 Task: Add Sierra Nevada Big Little Thing IPA 6 Pack Cans to the cart.
Action: Mouse moved to (1097, 370)
Screenshot: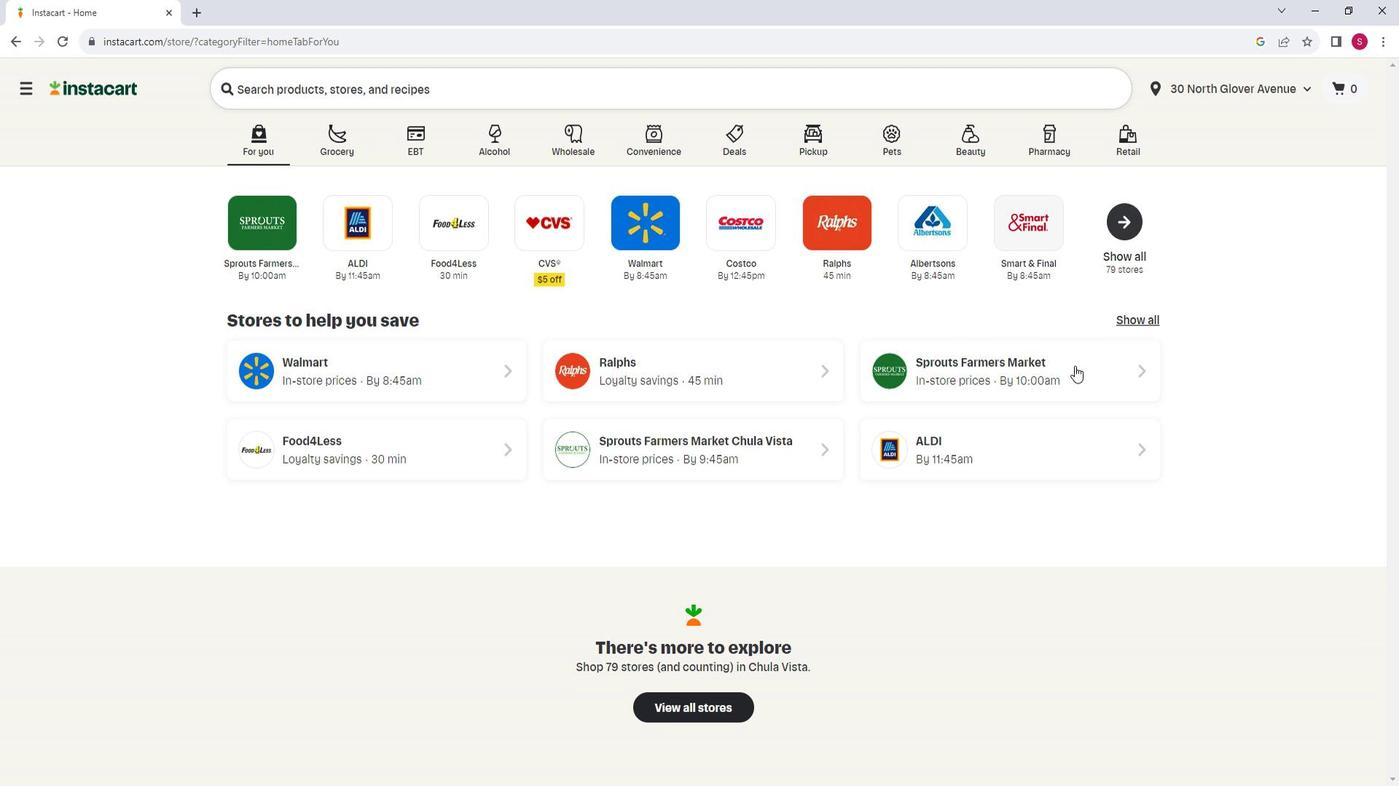 
Action: Mouse pressed left at (1097, 370)
Screenshot: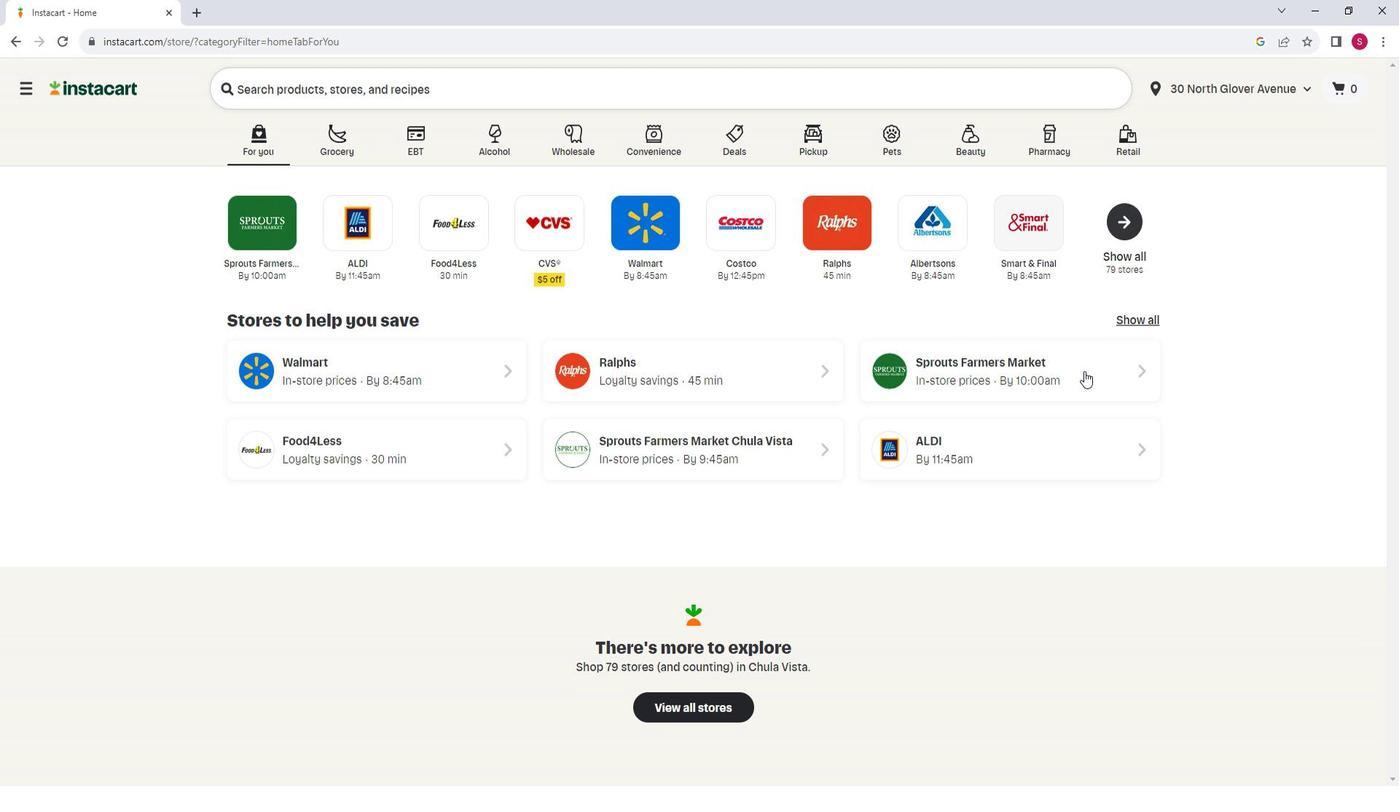 
Action: Mouse moved to (136, 598)
Screenshot: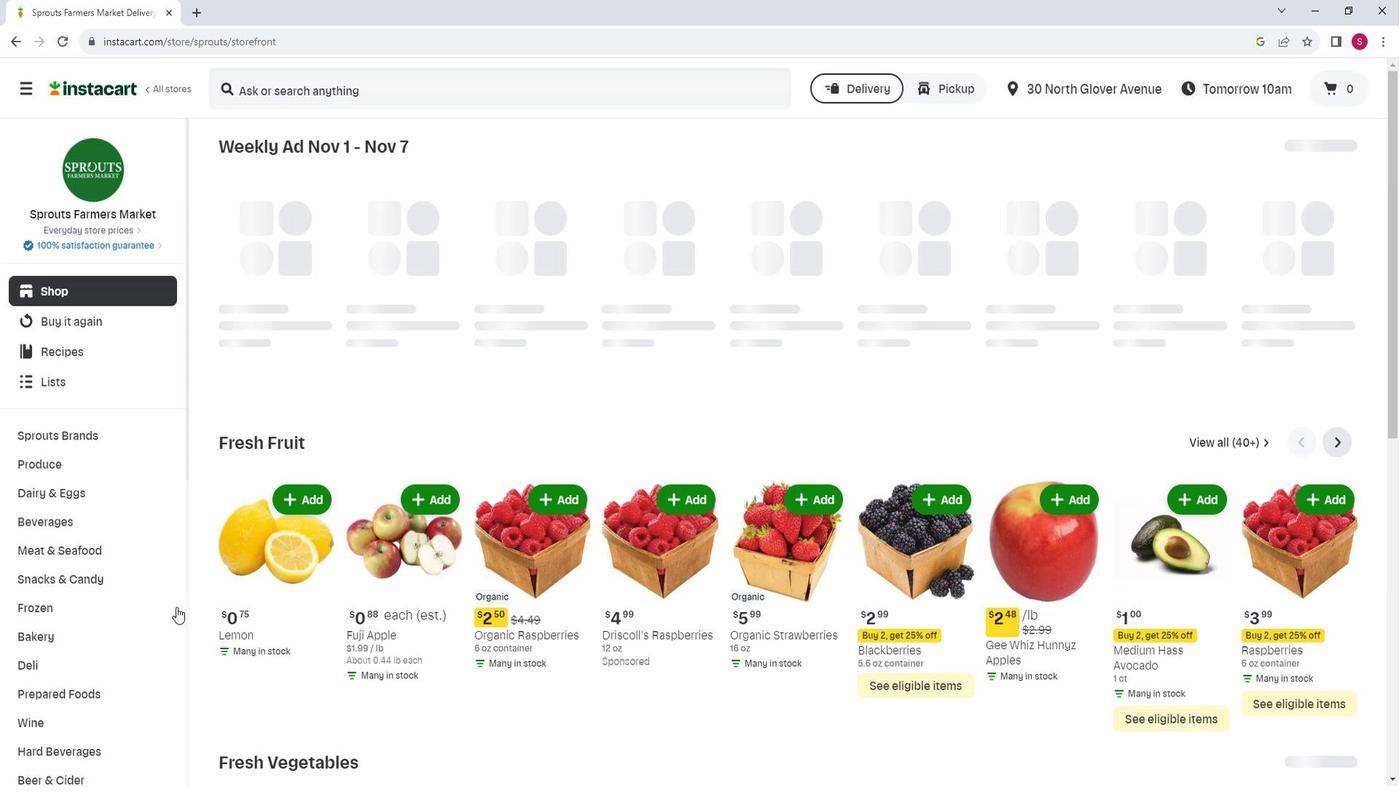 
Action: Mouse scrolled (136, 597) with delta (0, 0)
Screenshot: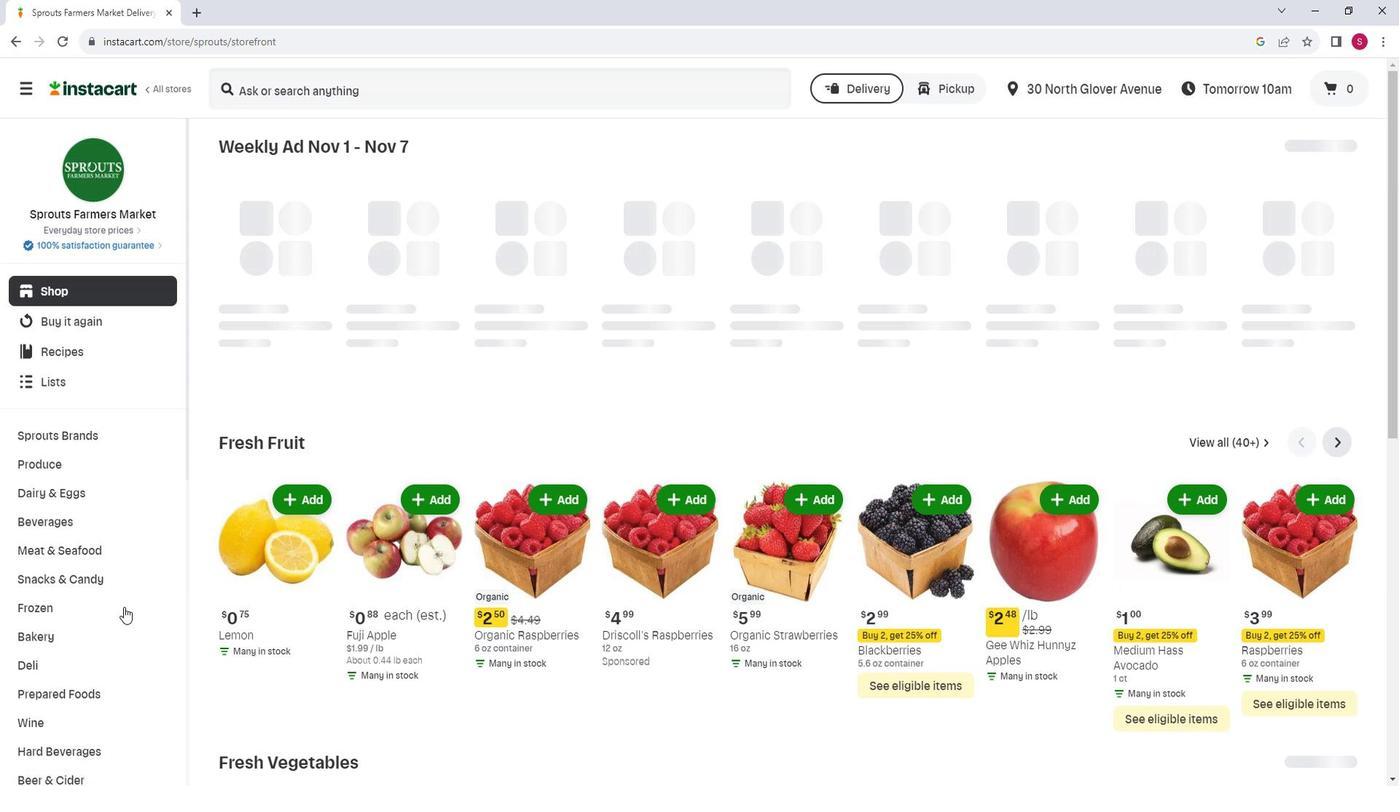 
Action: Mouse scrolled (136, 597) with delta (0, 0)
Screenshot: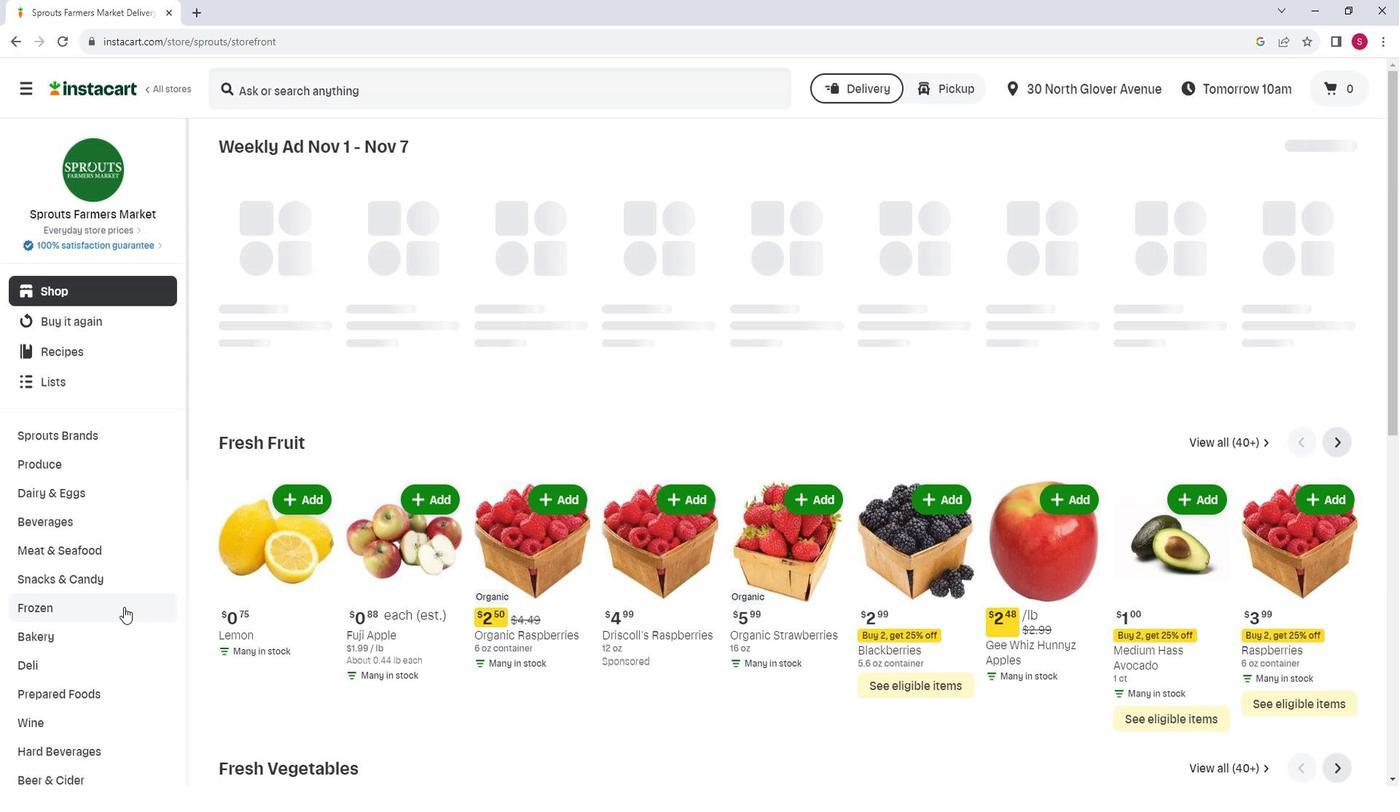 
Action: Mouse moved to (96, 617)
Screenshot: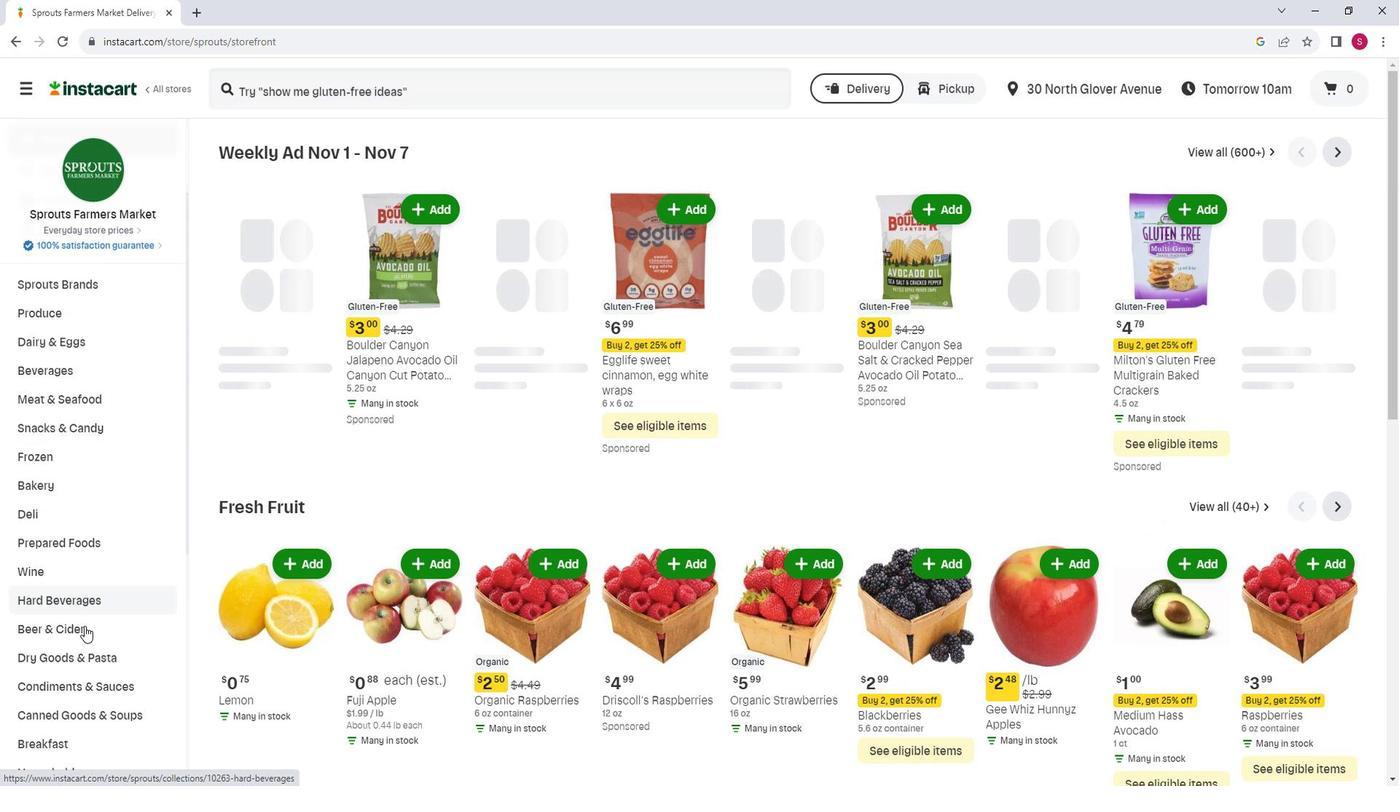 
Action: Mouse pressed left at (96, 617)
Screenshot: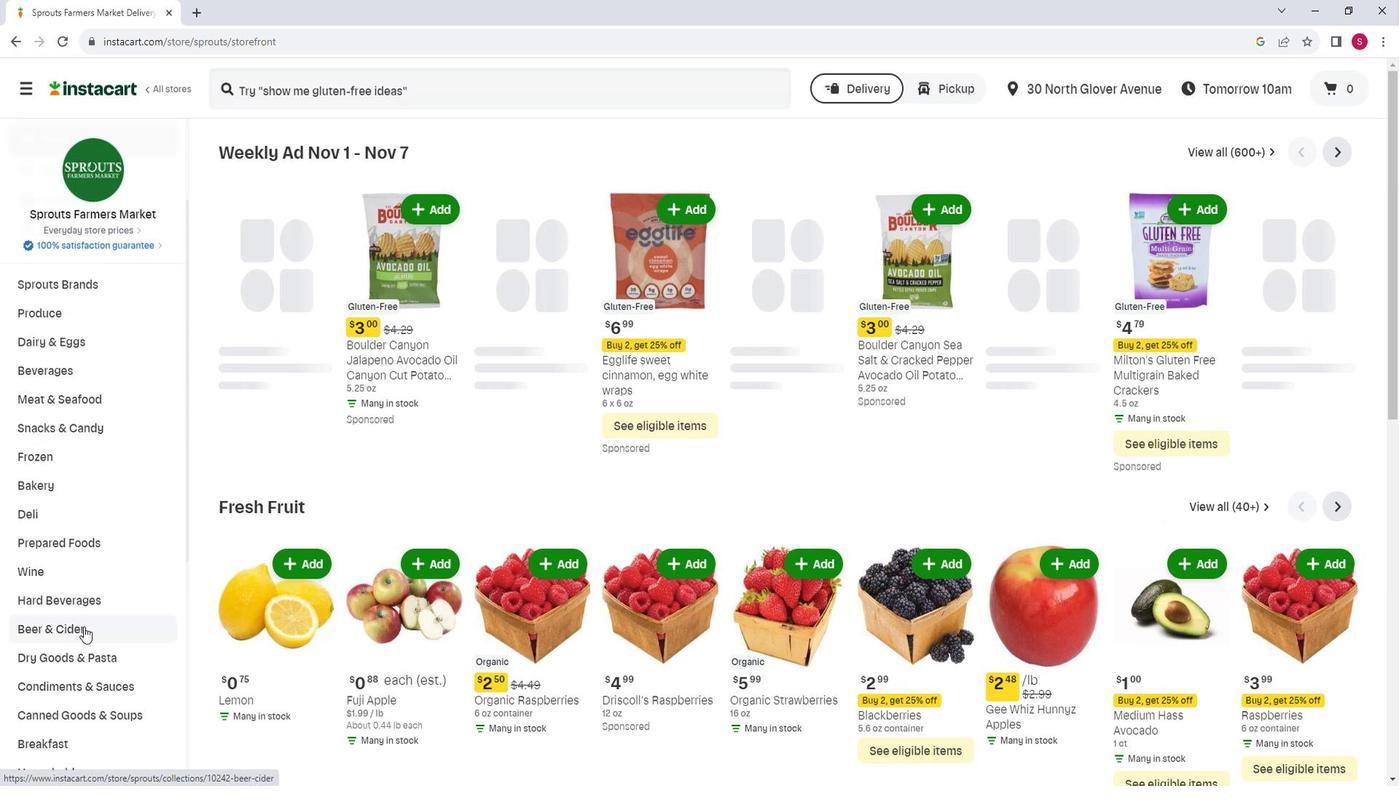 
Action: Mouse moved to (344, 189)
Screenshot: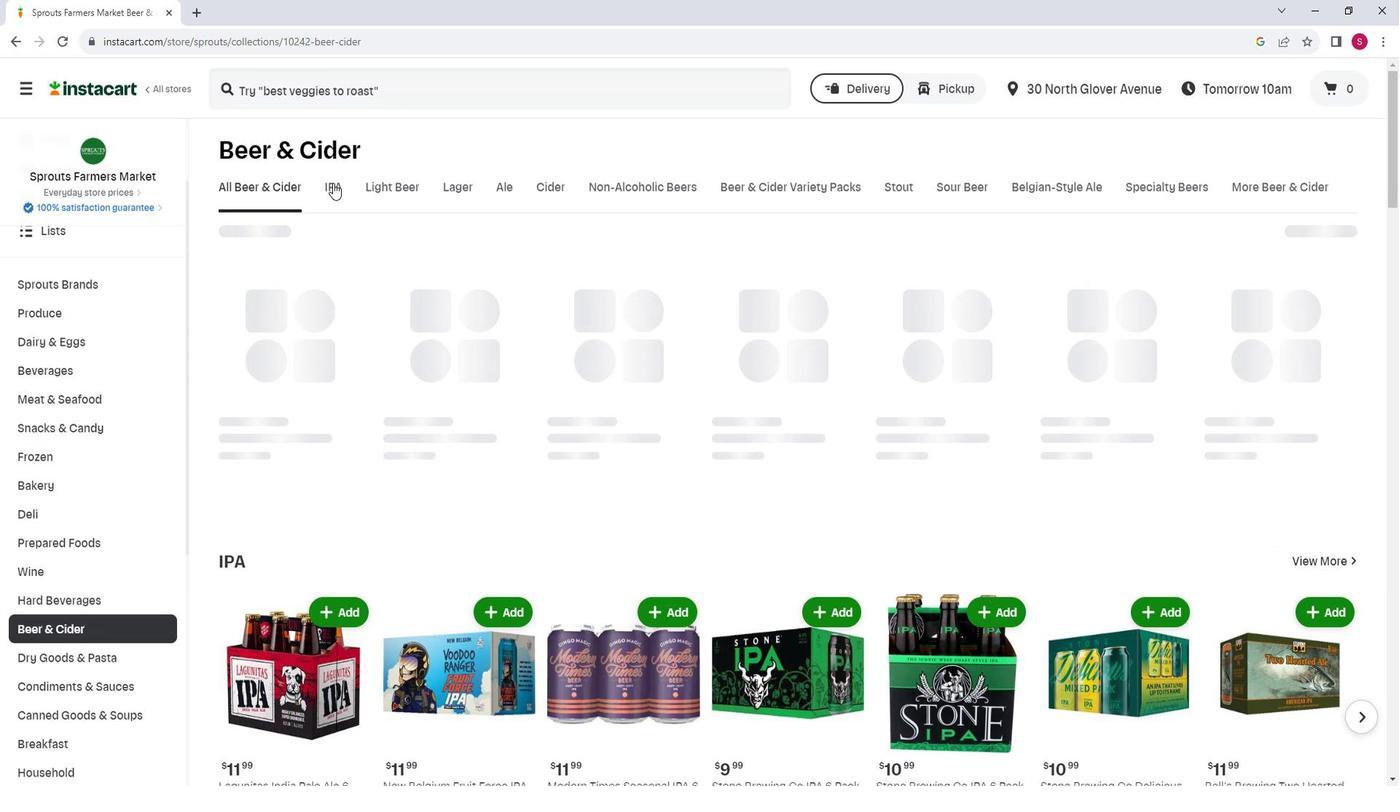 
Action: Mouse pressed left at (344, 189)
Screenshot: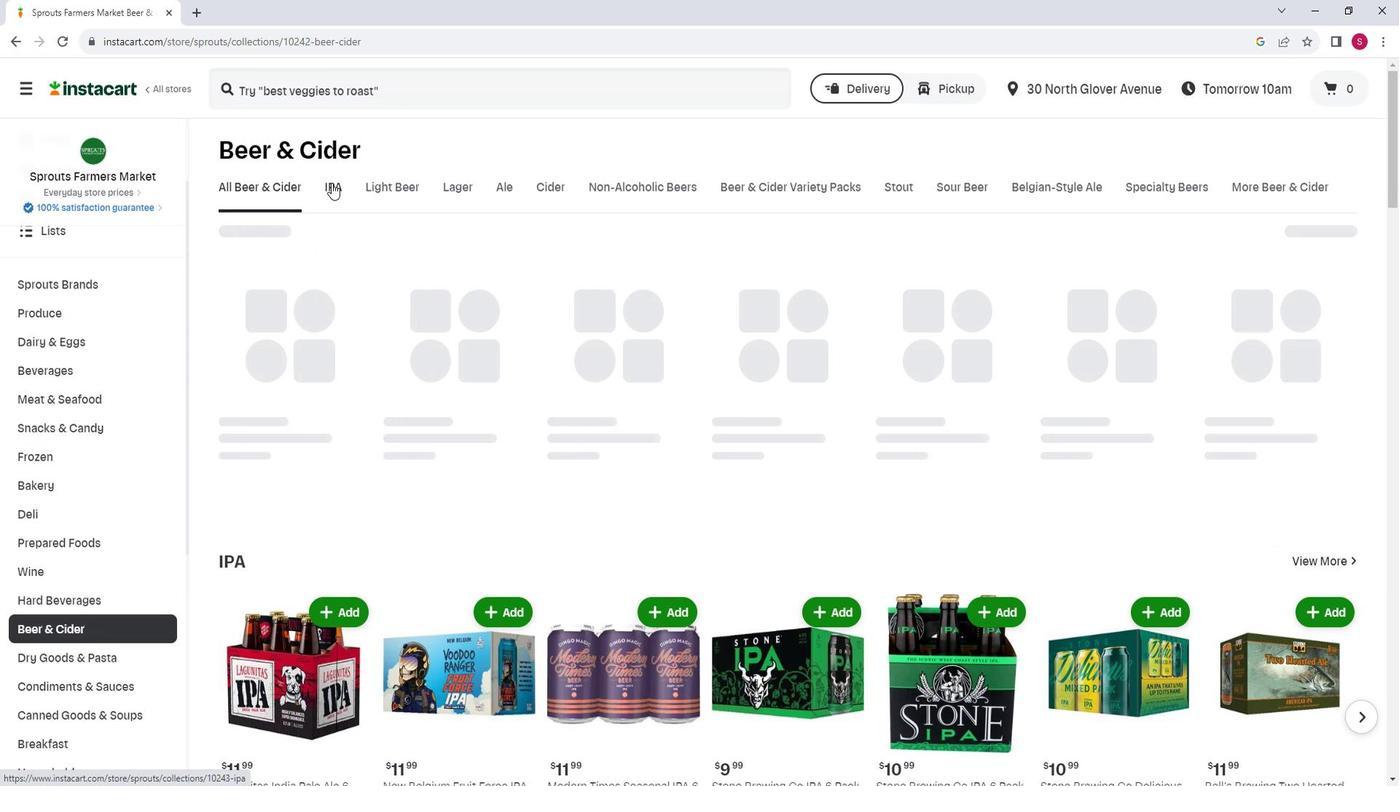 
Action: Mouse moved to (918, 276)
Screenshot: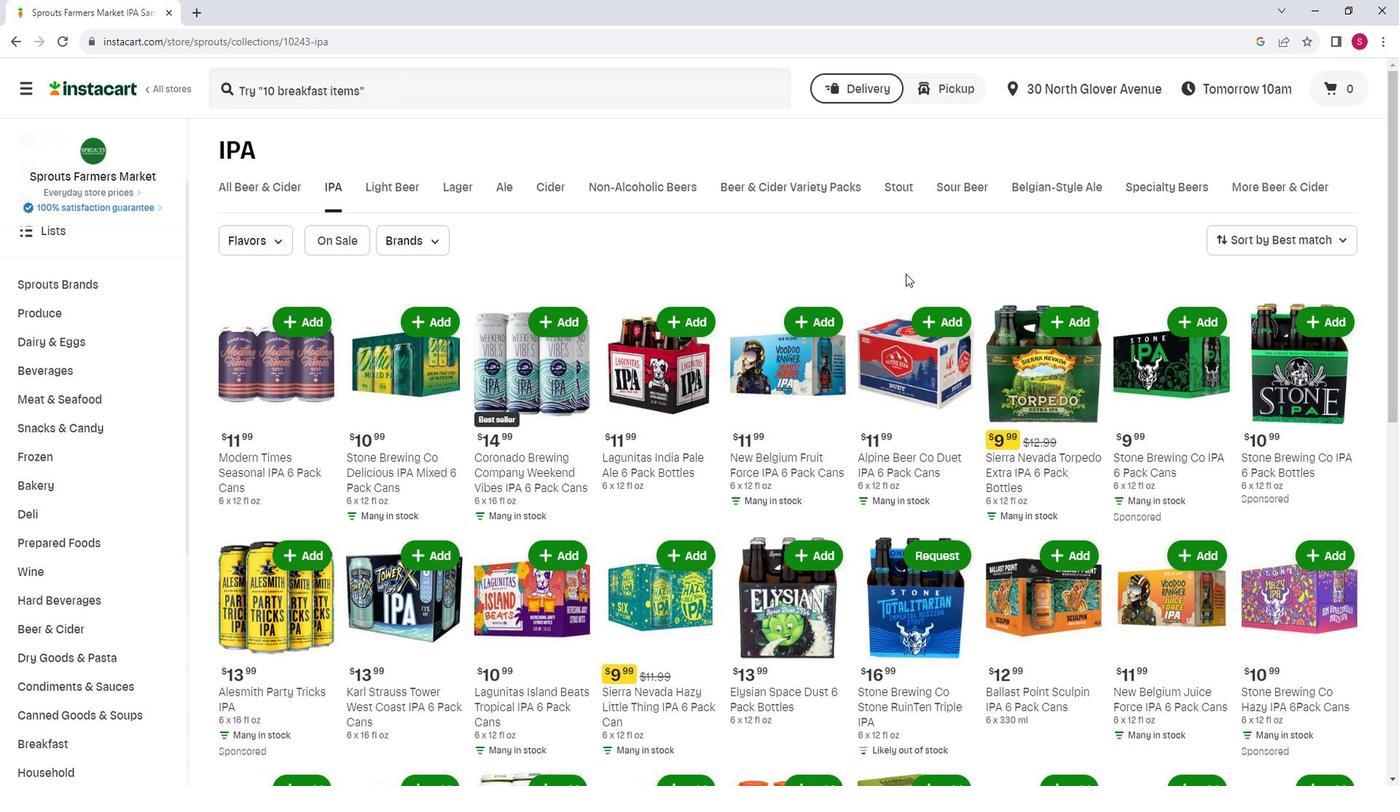 
Action: Mouse scrolled (918, 276) with delta (0, 0)
Screenshot: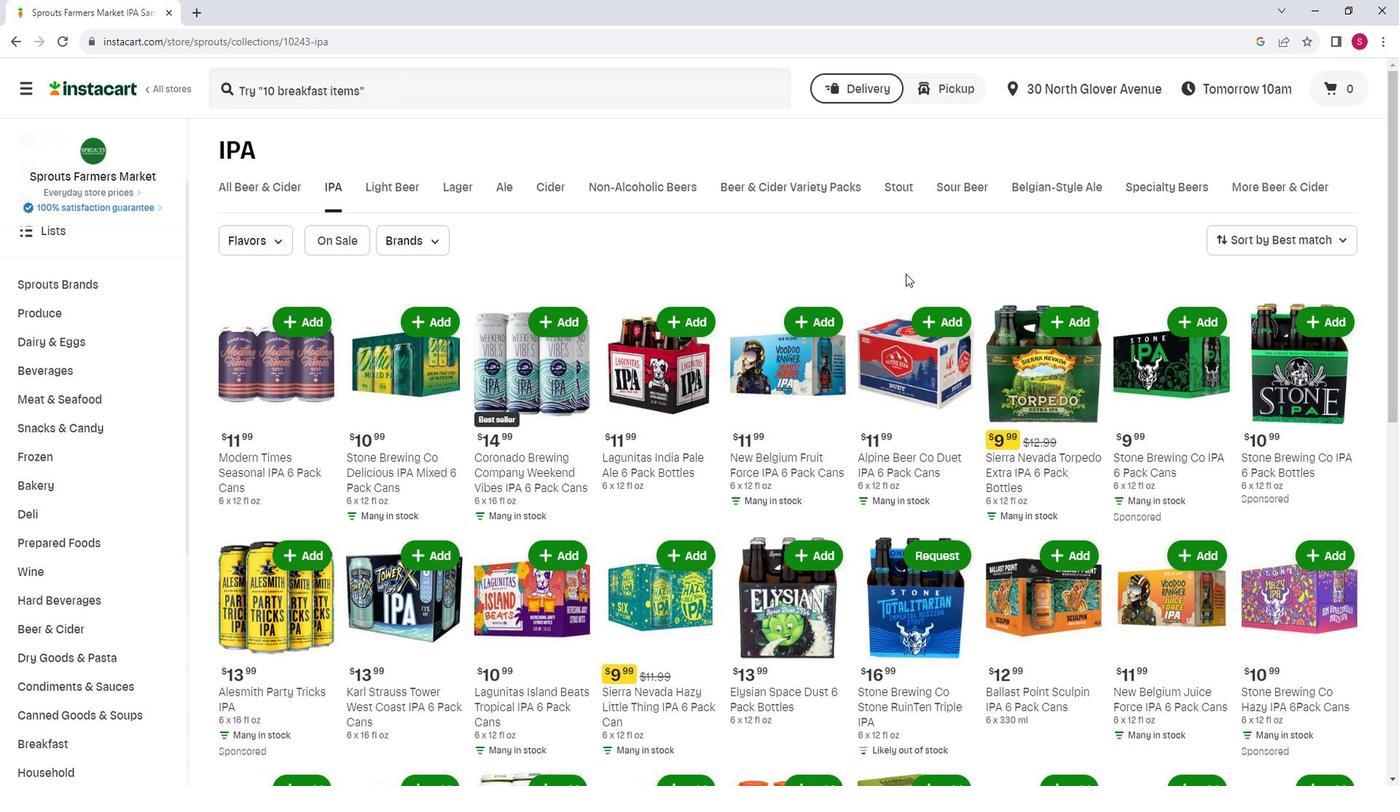 
Action: Mouse moved to (1103, 408)
Screenshot: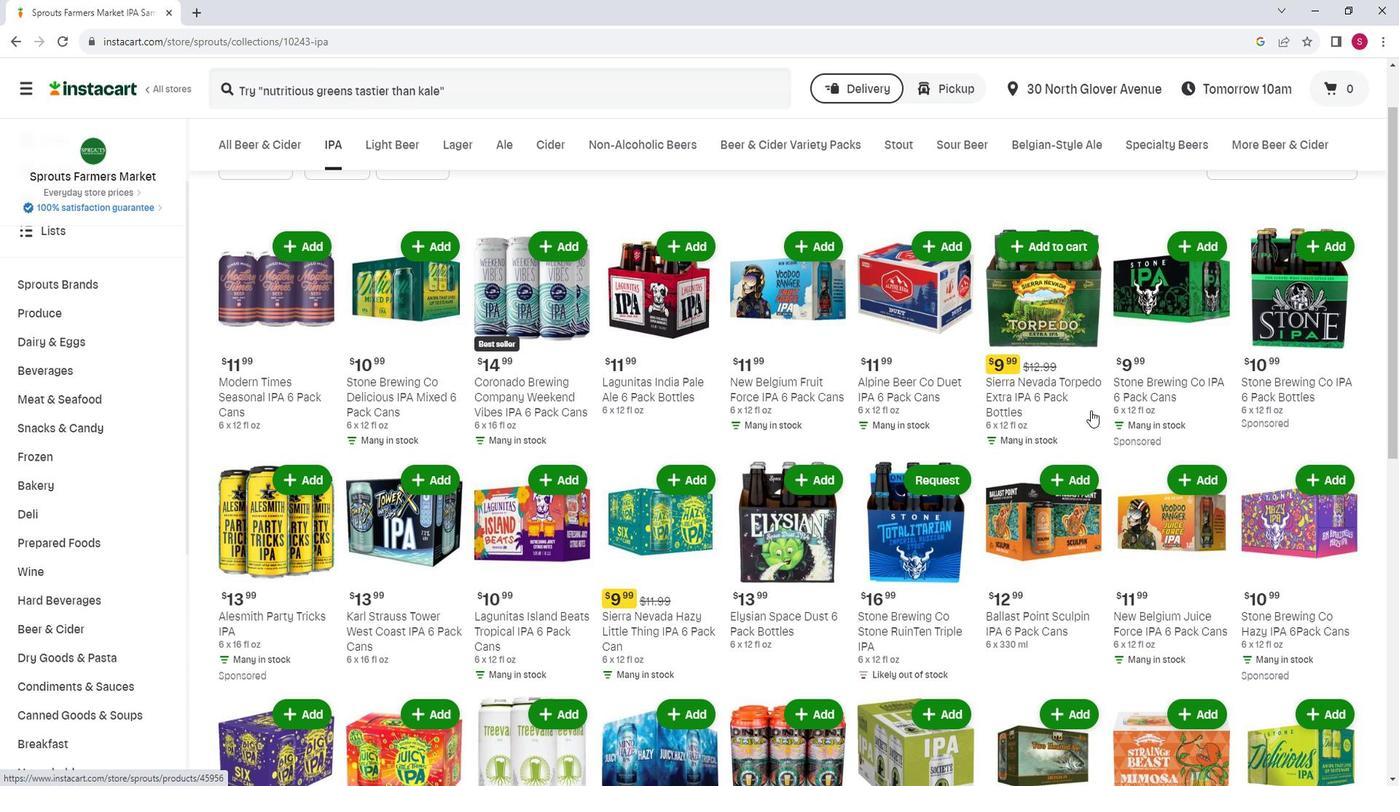 
Action: Mouse scrolled (1103, 408) with delta (0, 0)
Screenshot: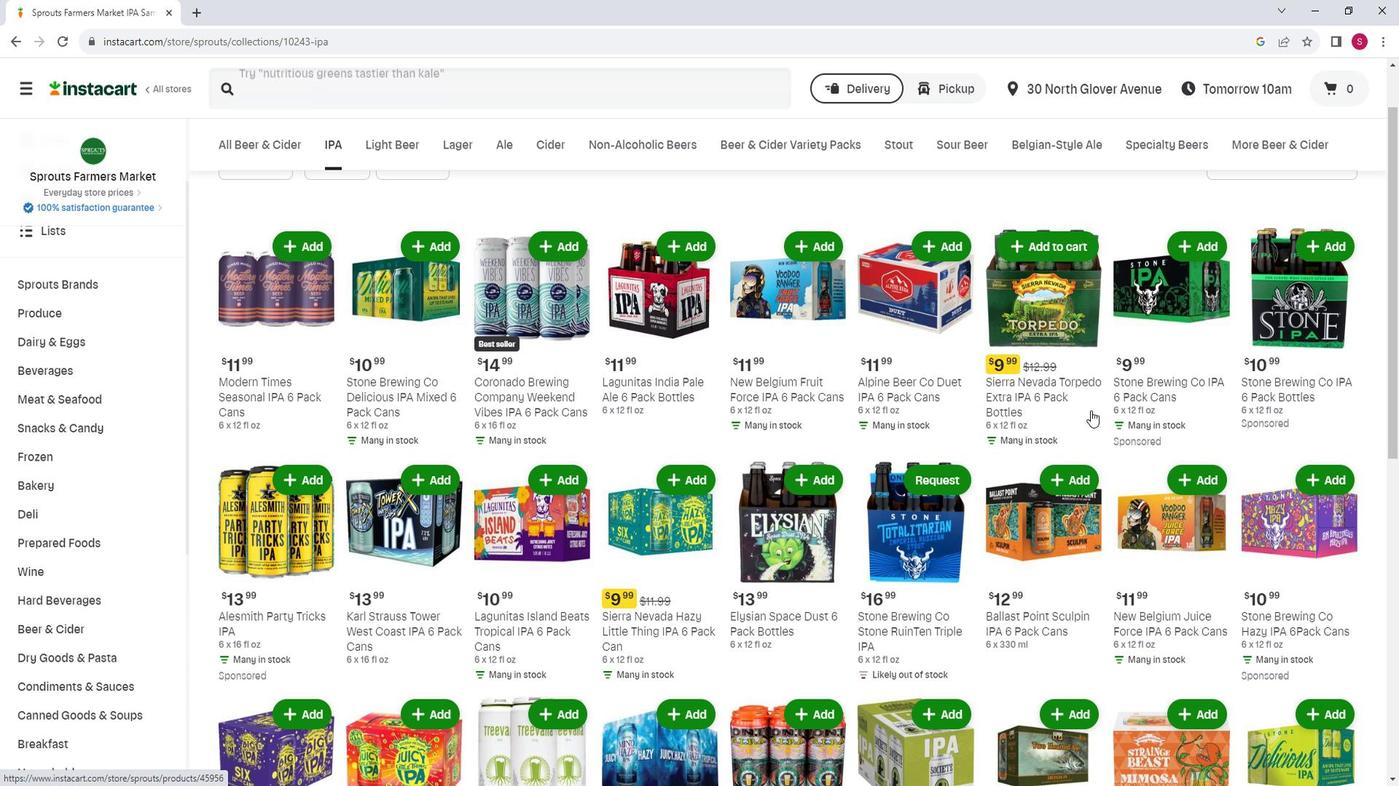 
Action: Mouse moved to (1201, 445)
Screenshot: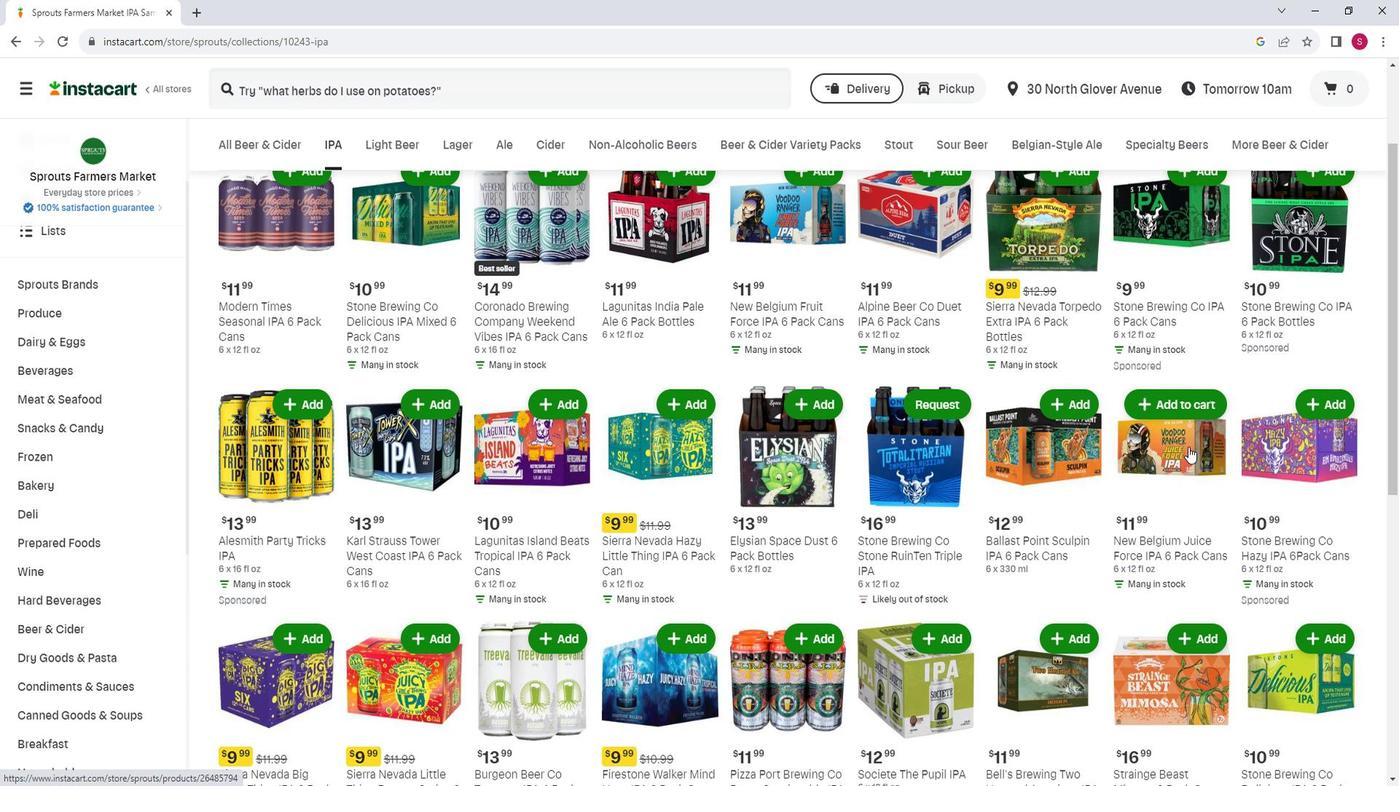 
Action: Mouse scrolled (1201, 444) with delta (0, 0)
Screenshot: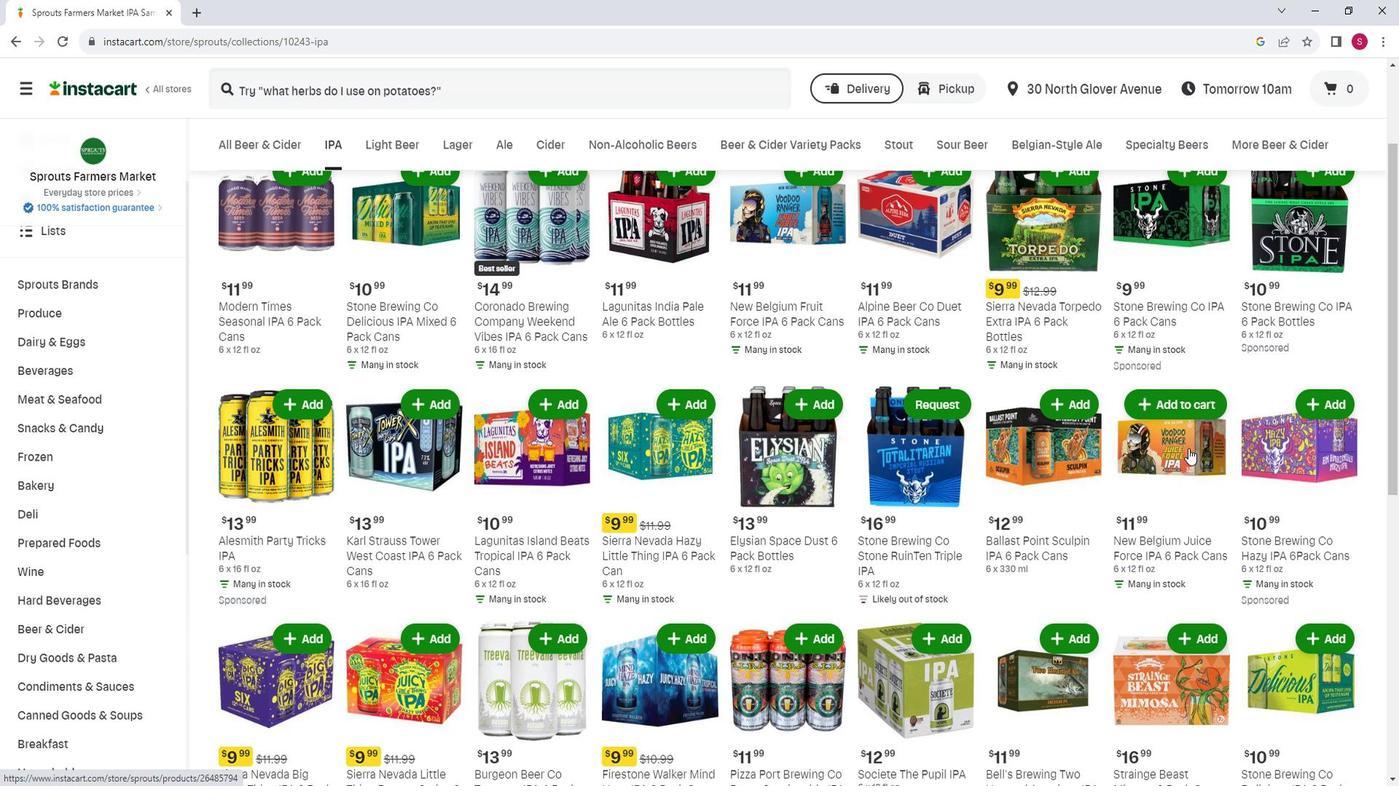 
Action: Mouse moved to (966, 474)
Screenshot: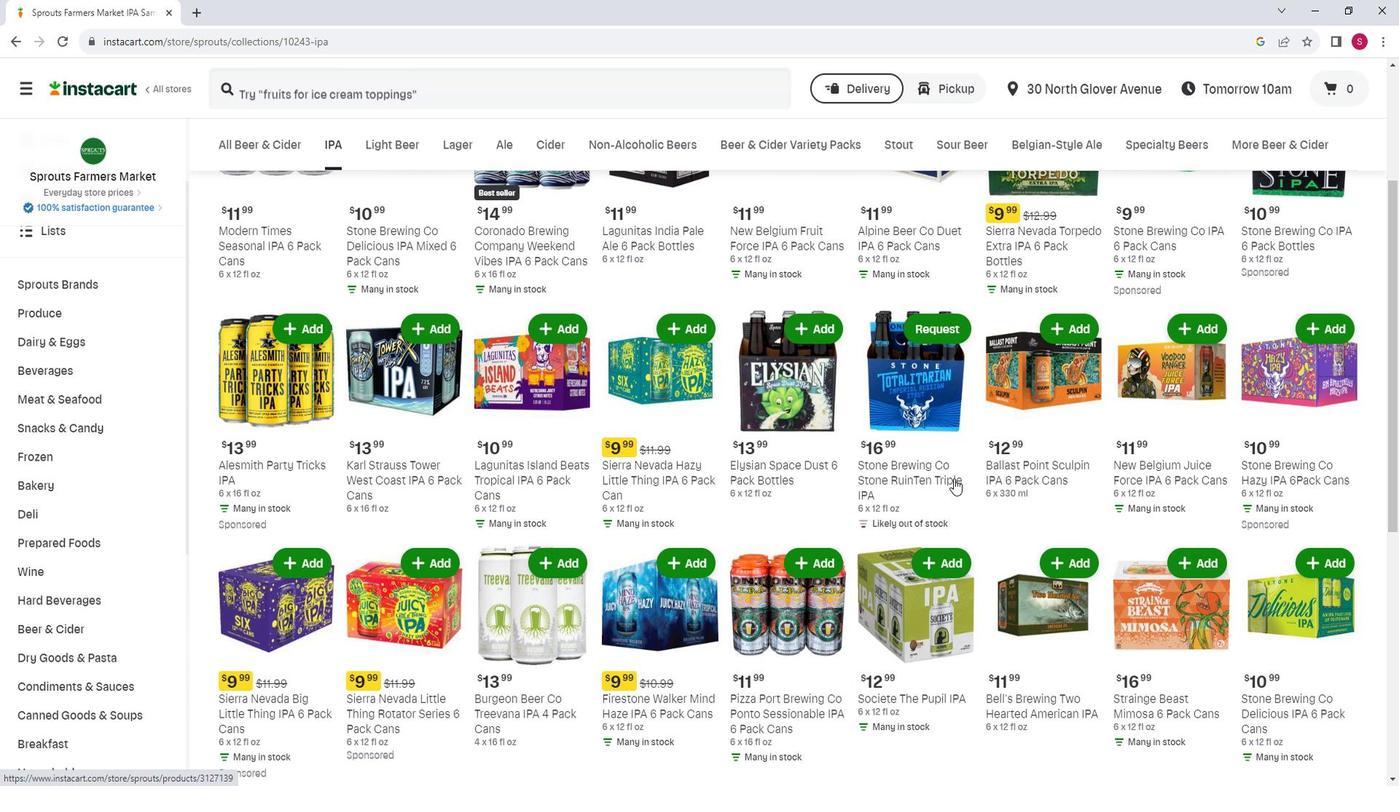 
Action: Mouse scrolled (966, 473) with delta (0, 0)
Screenshot: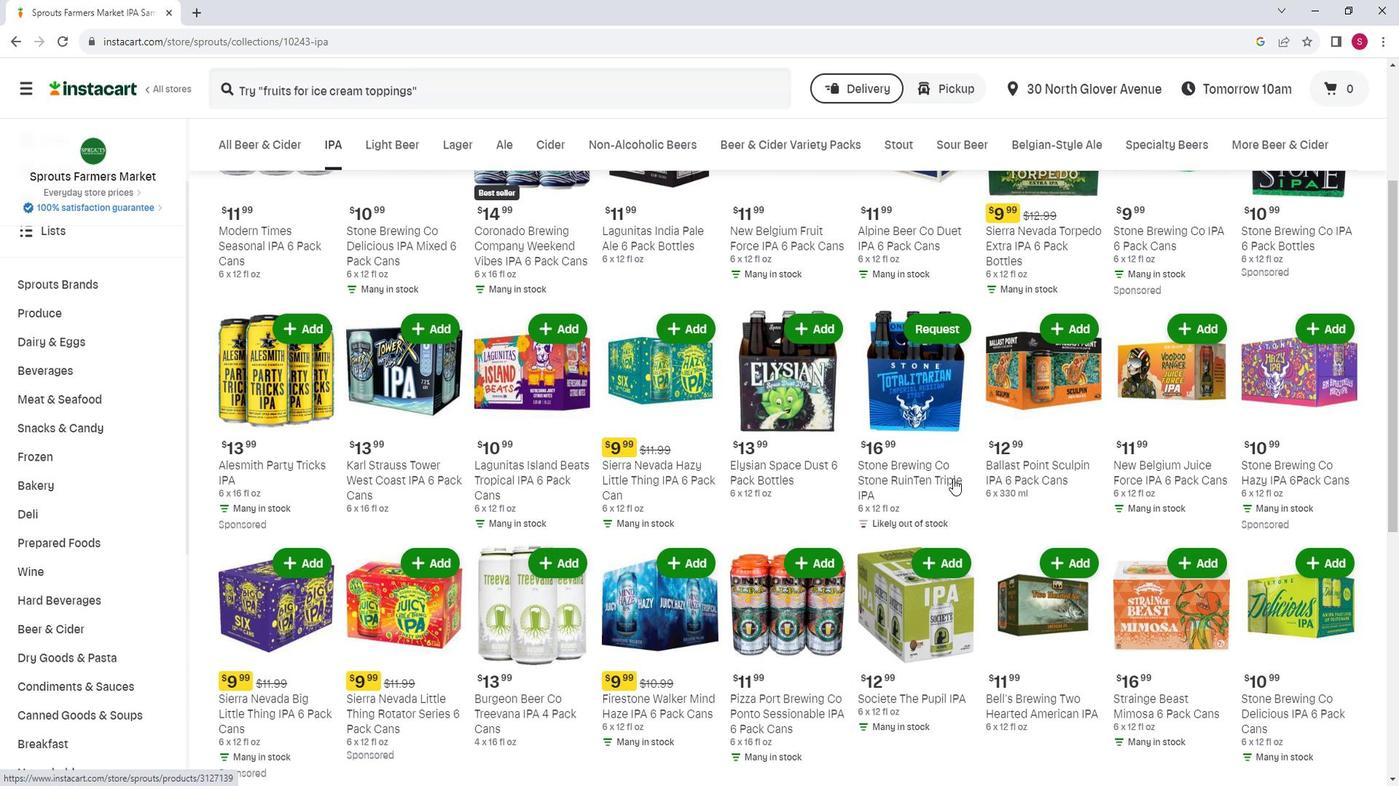 
Action: Mouse moved to (831, 440)
Screenshot: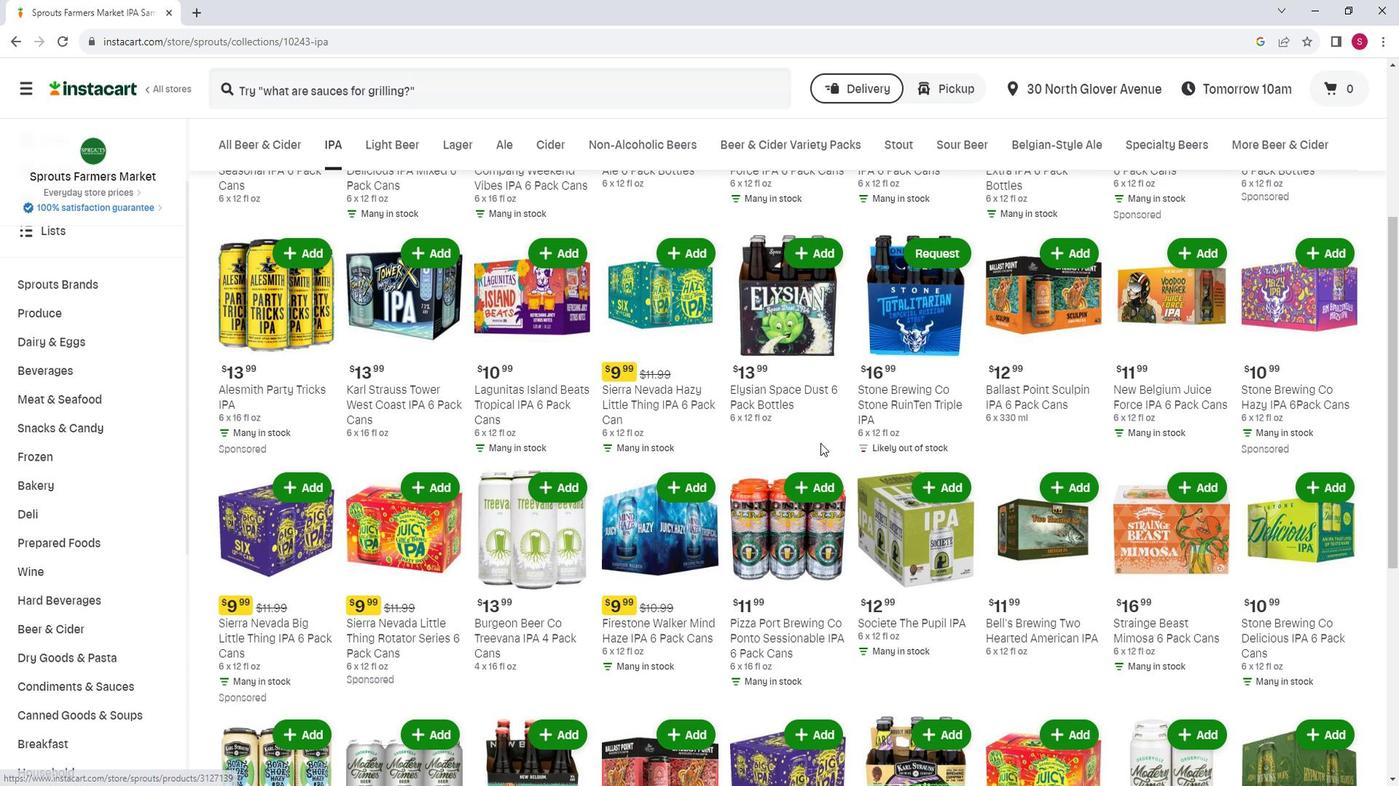 
Action: Mouse scrolled (831, 439) with delta (0, 0)
Screenshot: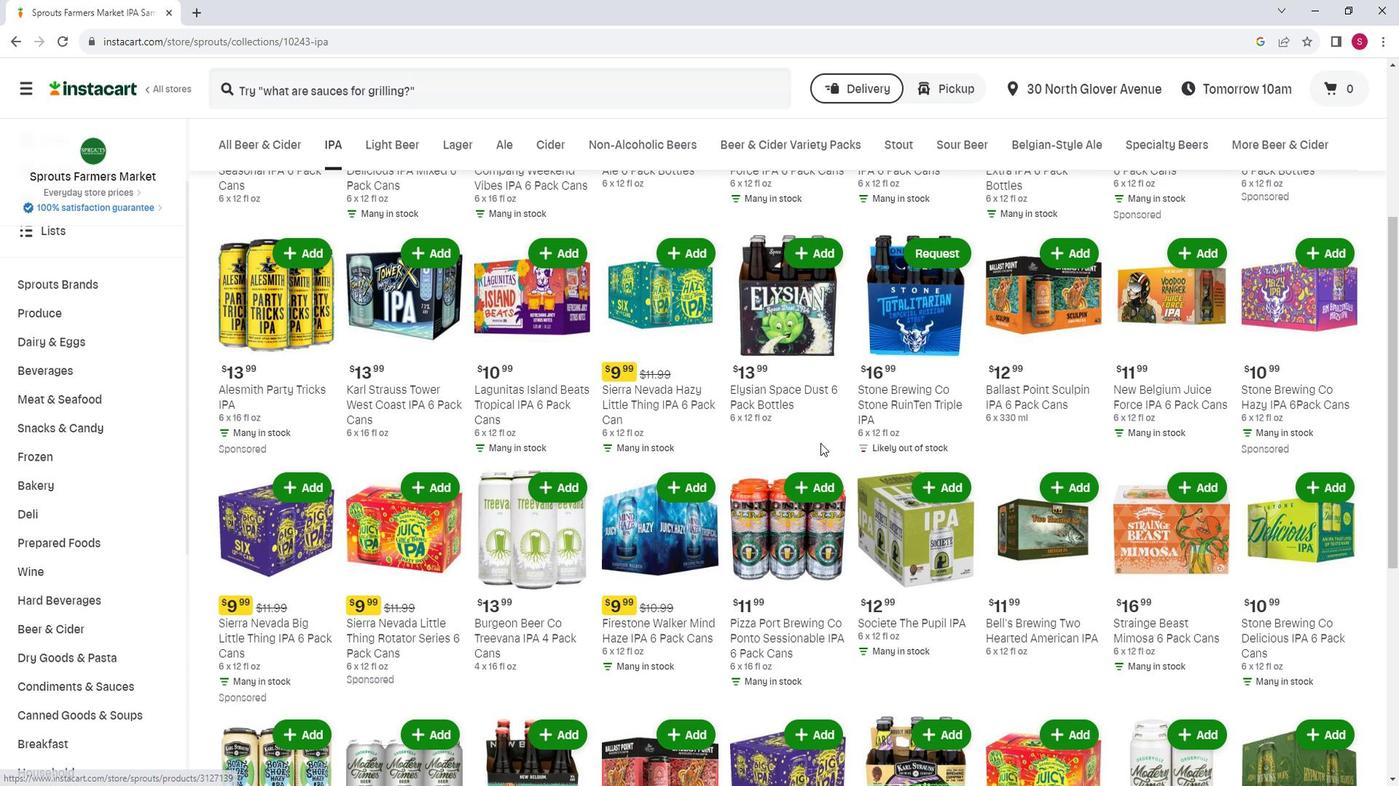 
Action: Mouse moved to (811, 450)
Screenshot: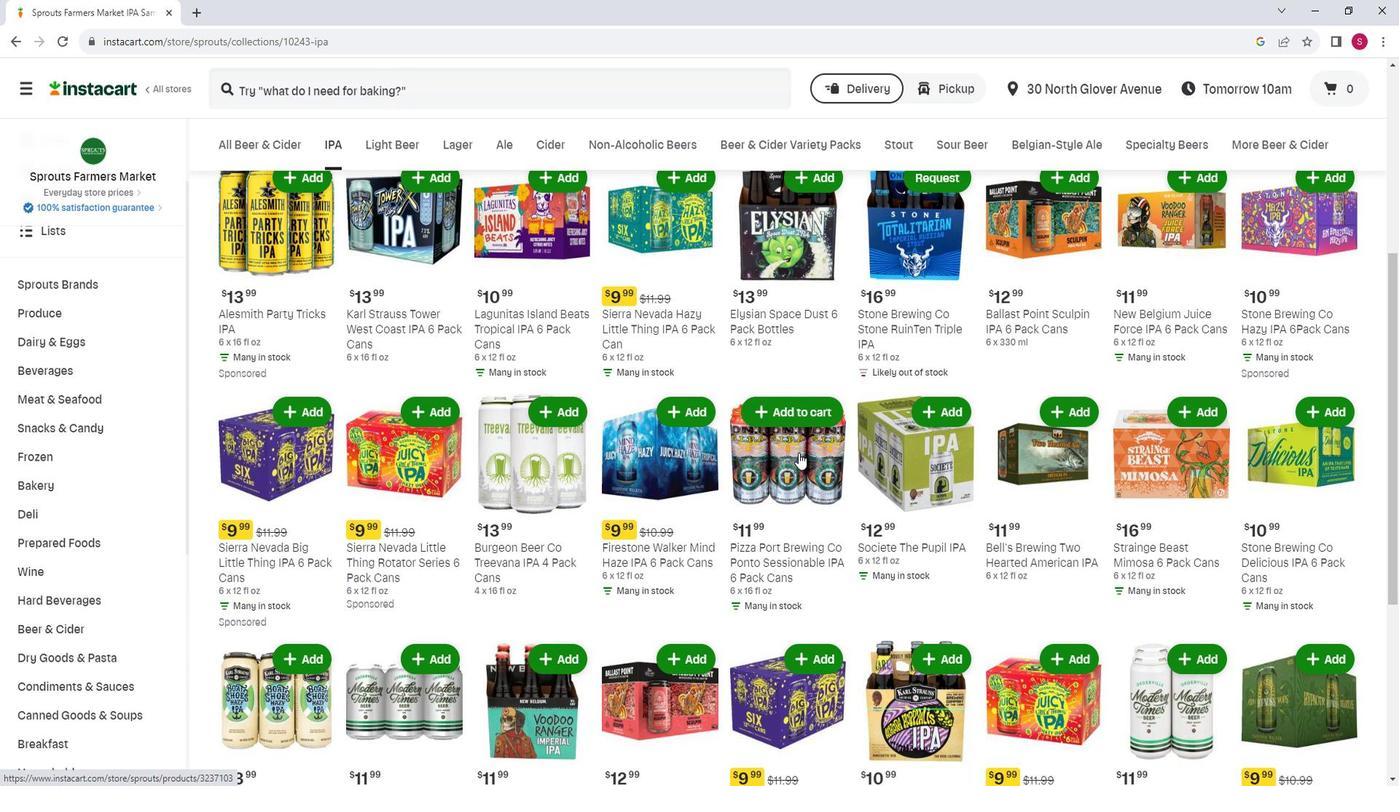 
Action: Mouse scrolled (811, 449) with delta (0, 0)
Screenshot: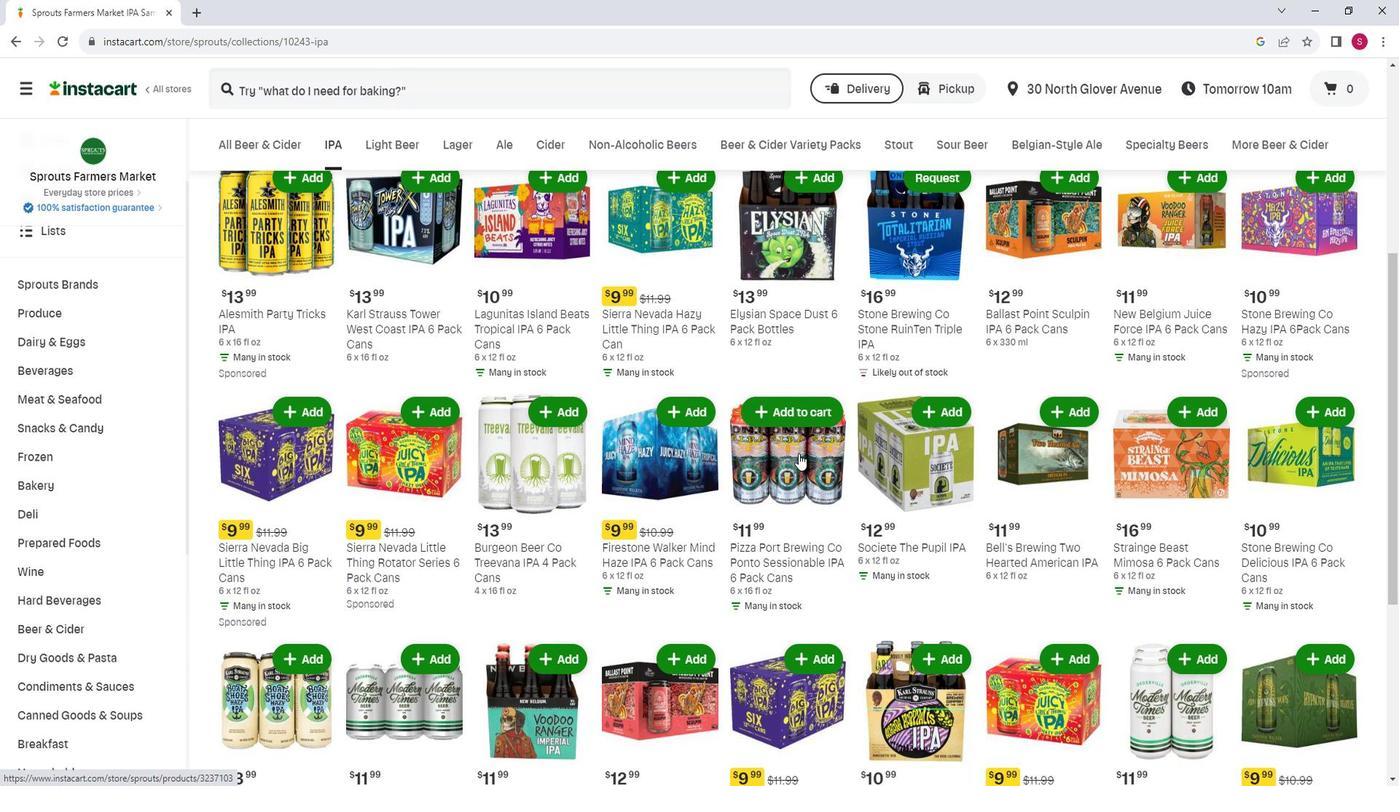 
Action: Mouse moved to (309, 339)
Screenshot: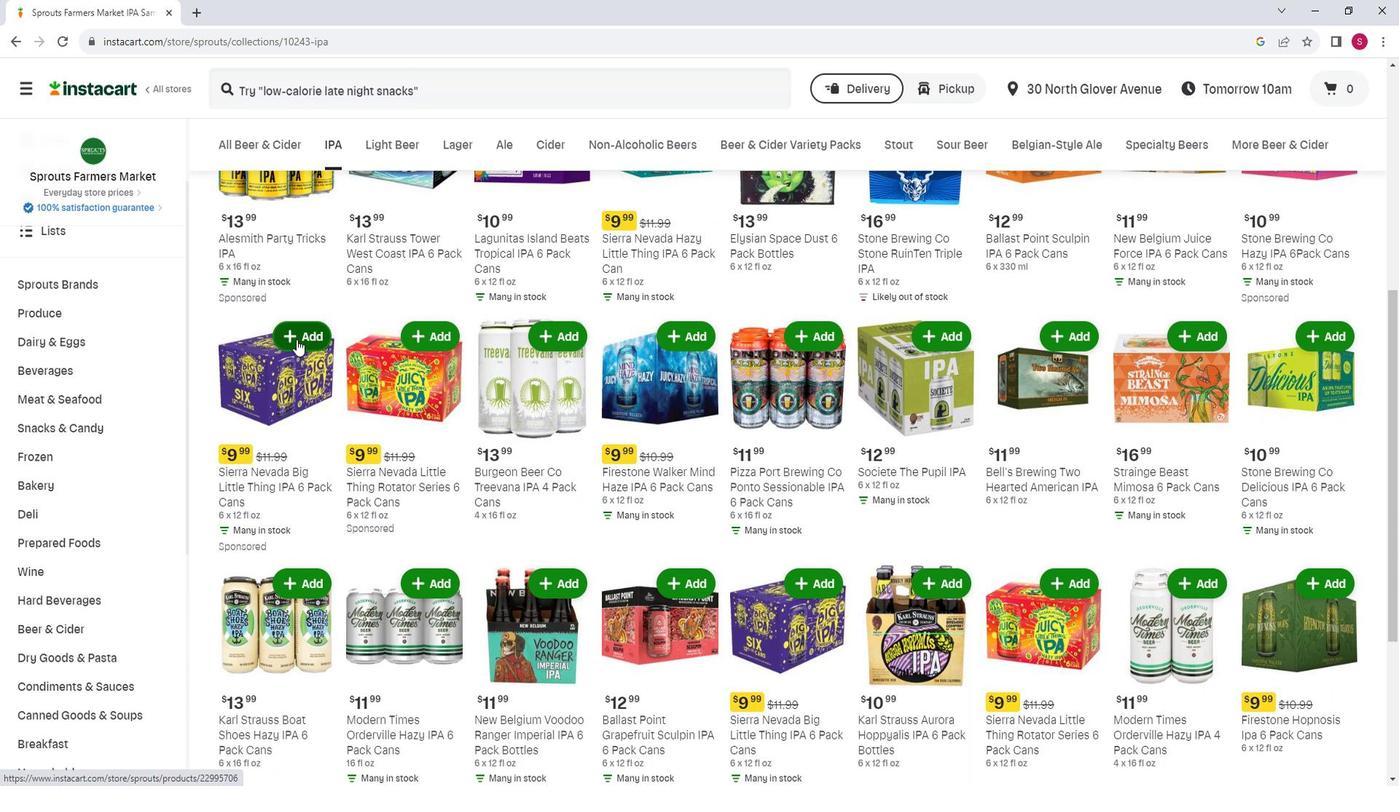 
Action: Mouse pressed left at (309, 339)
Screenshot: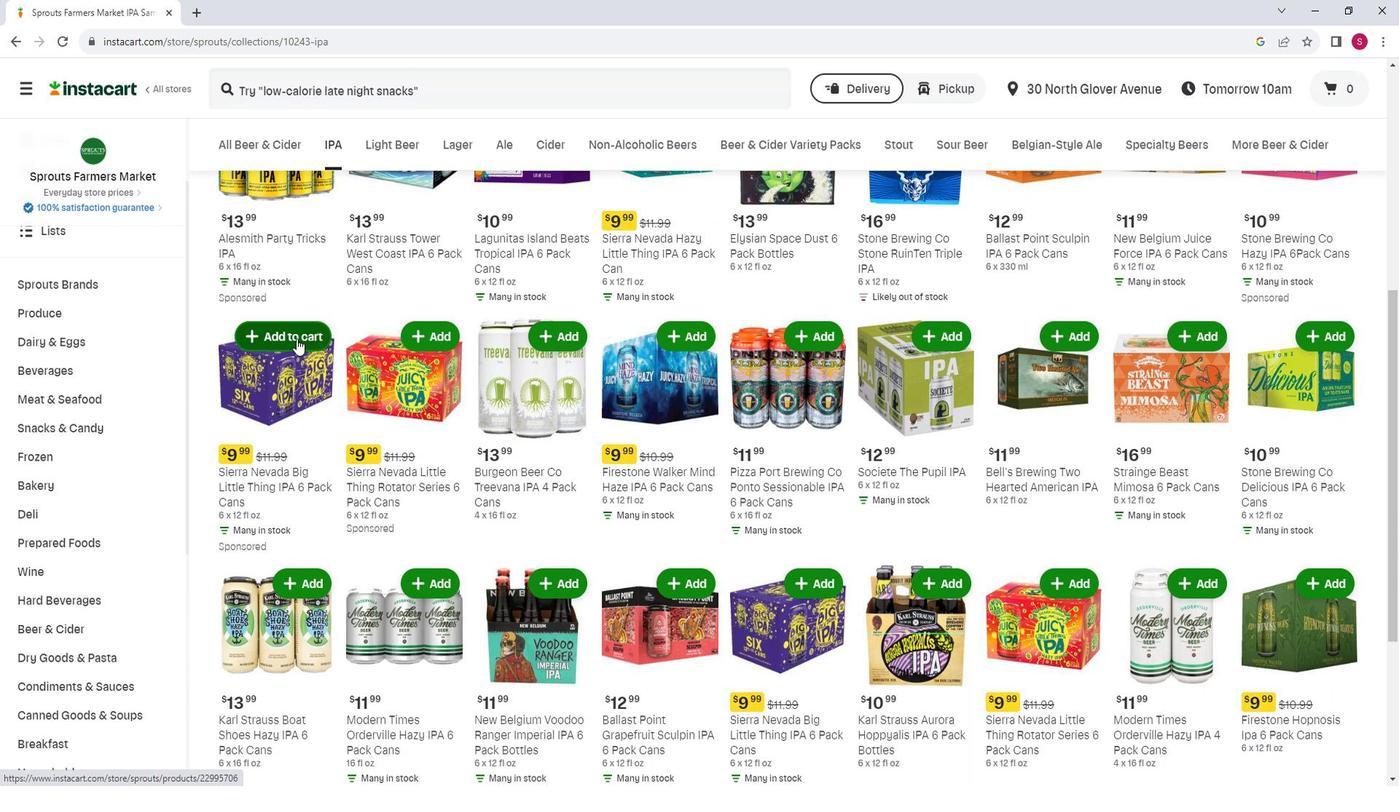 
Action: Mouse moved to (318, 307)
Screenshot: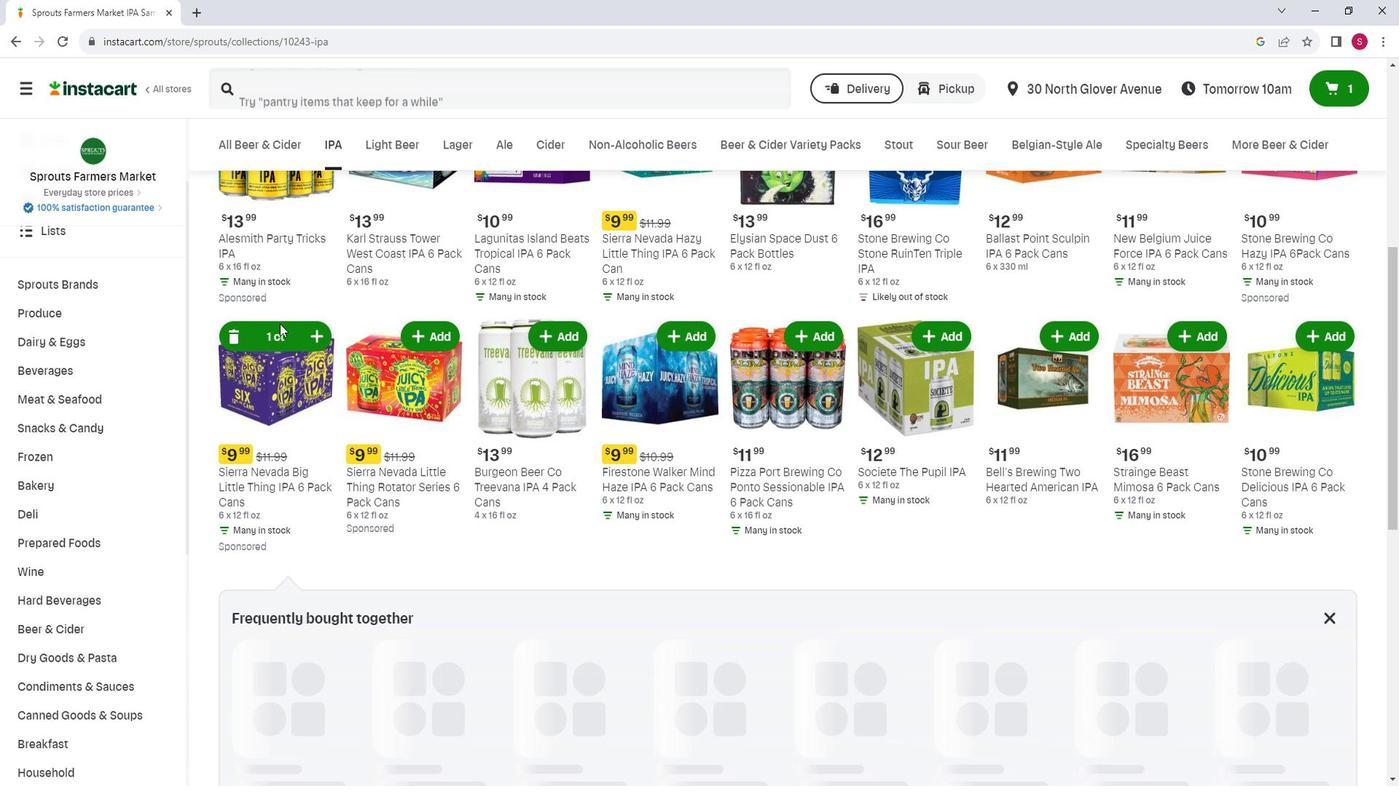 
